 Task: Add Nordic Naturals Ultimate Omega- D3 to the cart.
Action: Mouse moved to (323, 158)
Screenshot: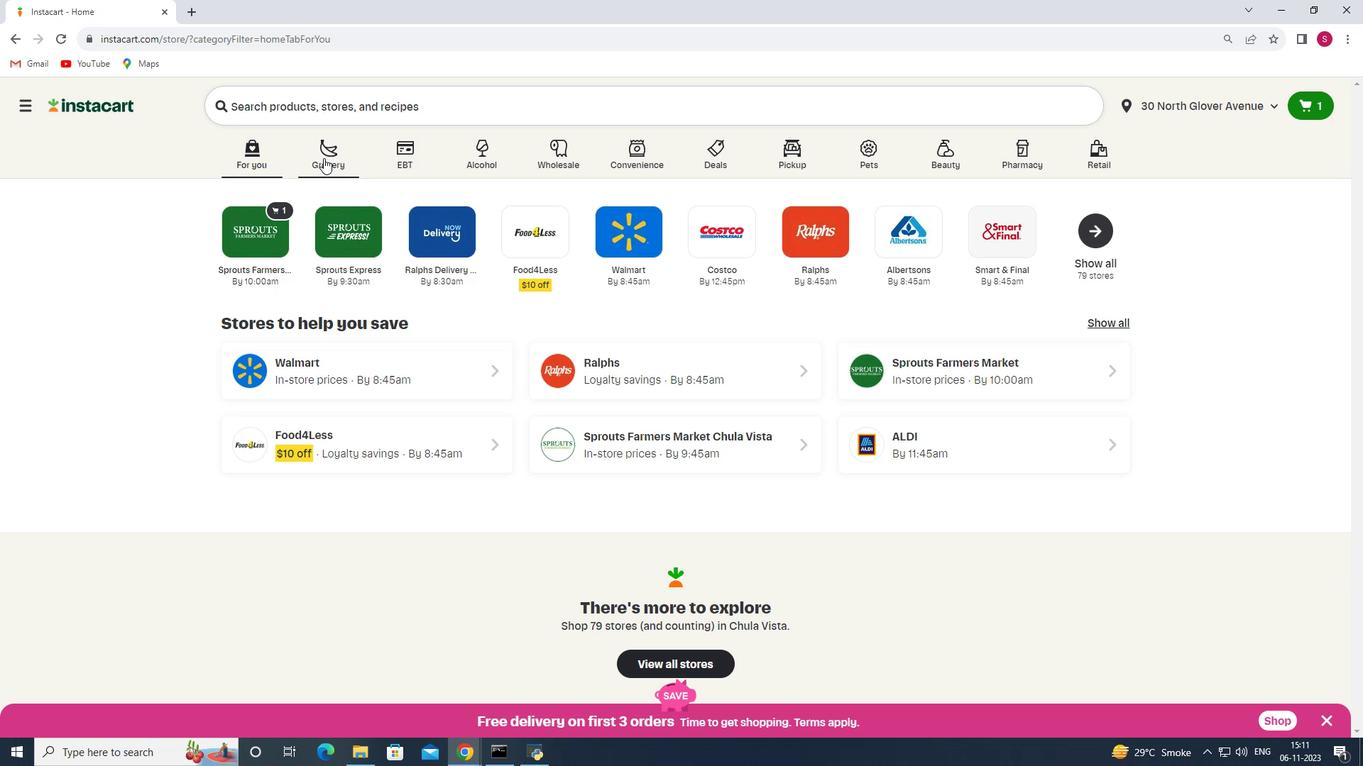 
Action: Mouse pressed left at (323, 158)
Screenshot: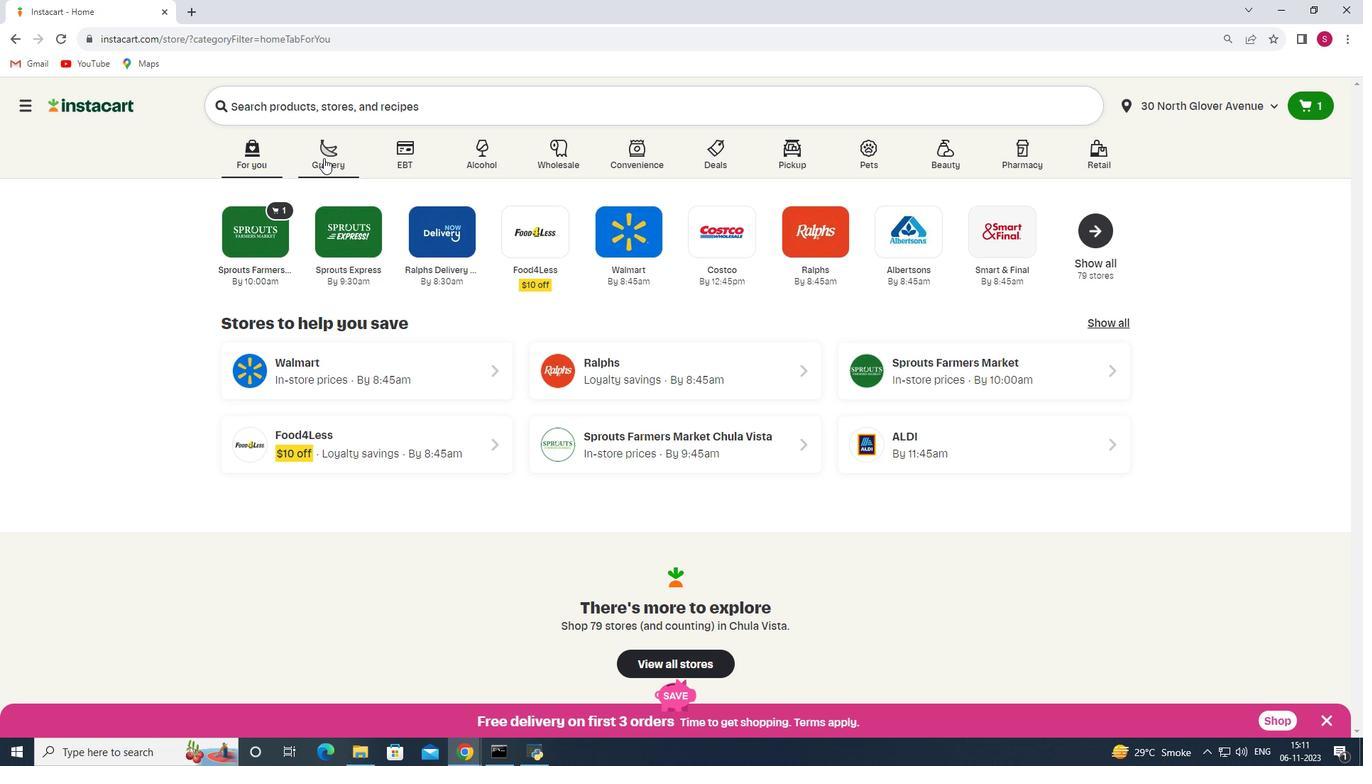 
Action: Mouse moved to (317, 396)
Screenshot: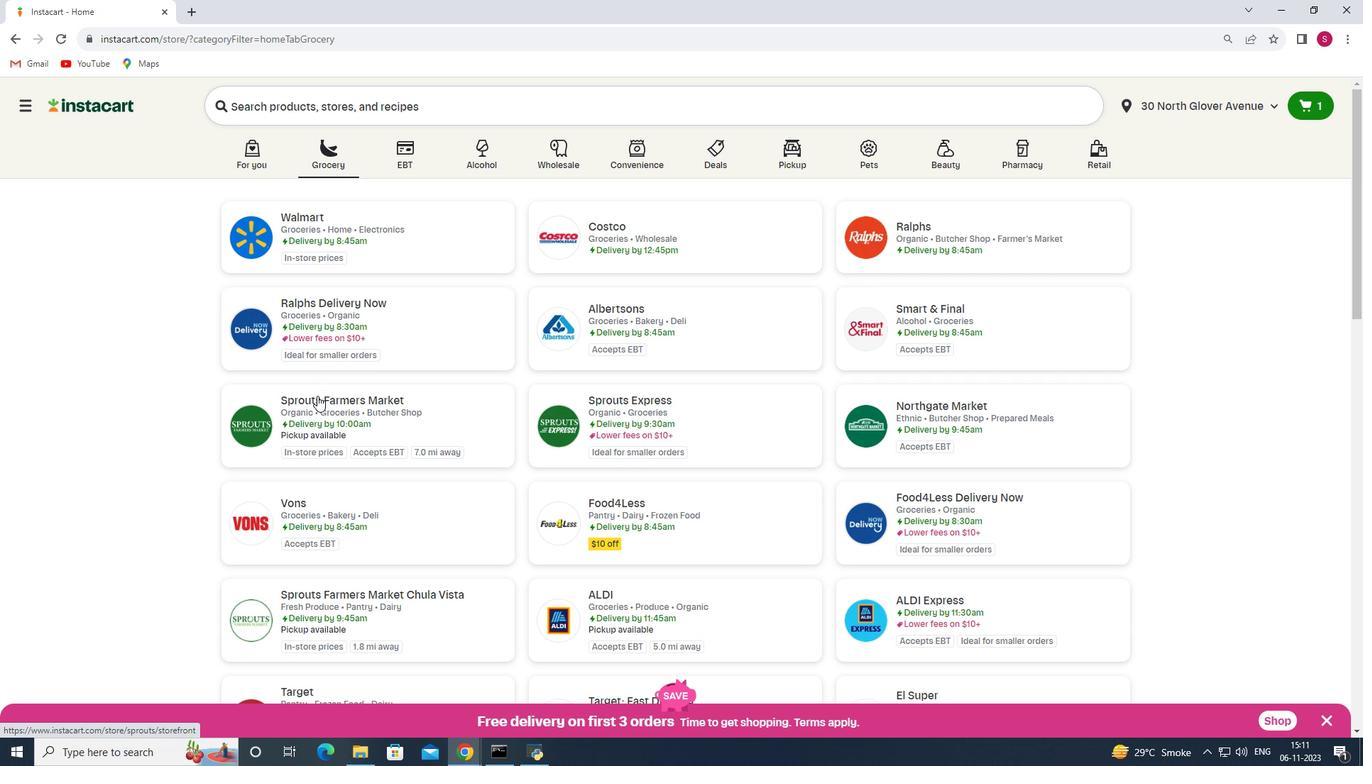 
Action: Mouse pressed left at (317, 396)
Screenshot: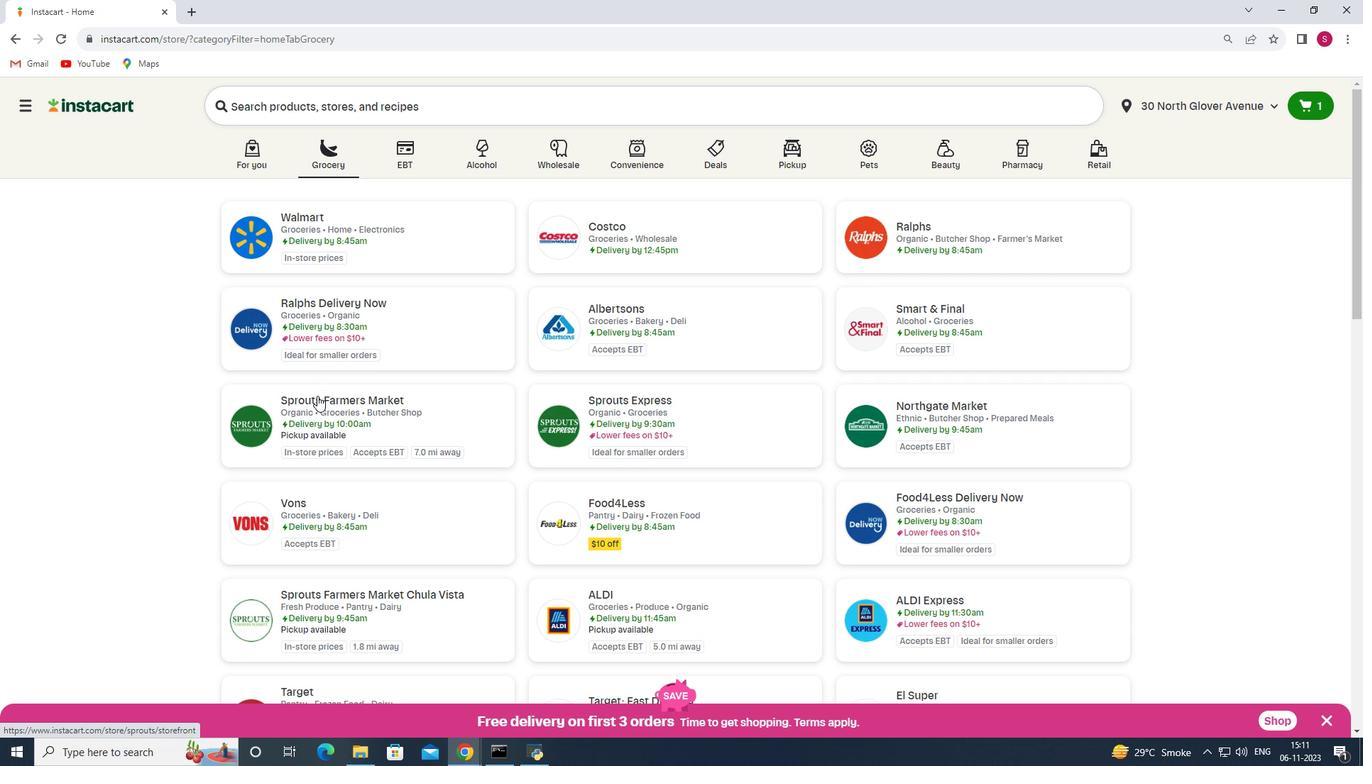 
Action: Mouse moved to (105, 514)
Screenshot: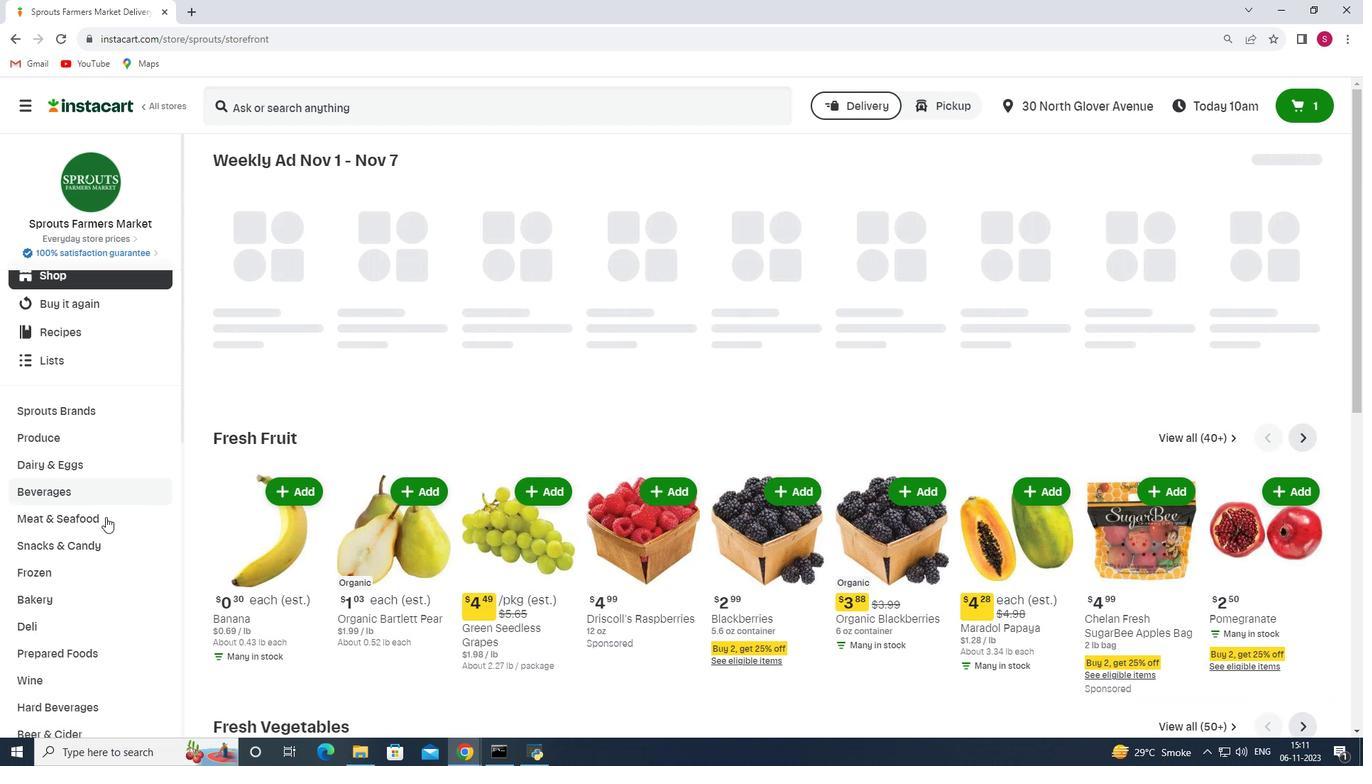 
Action: Mouse scrolled (105, 514) with delta (0, 0)
Screenshot: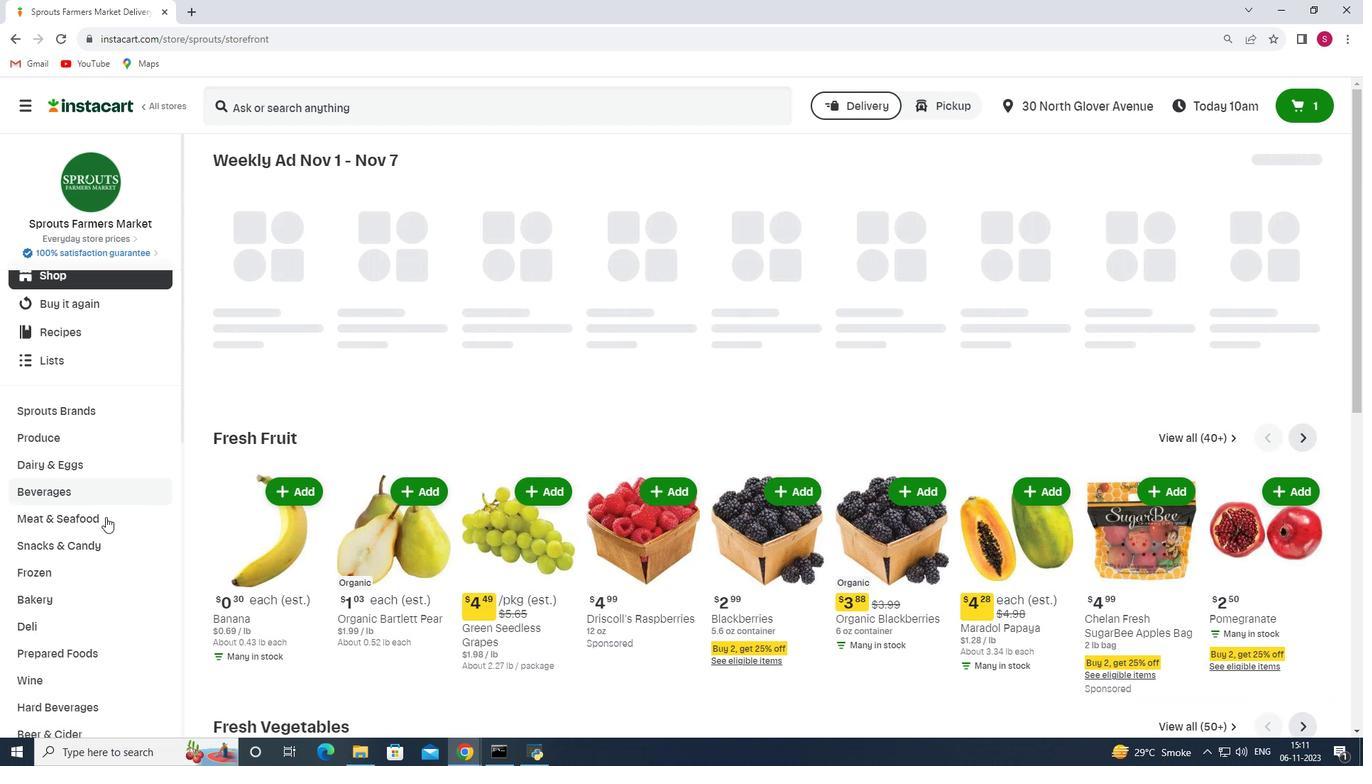 
Action: Mouse moved to (105, 516)
Screenshot: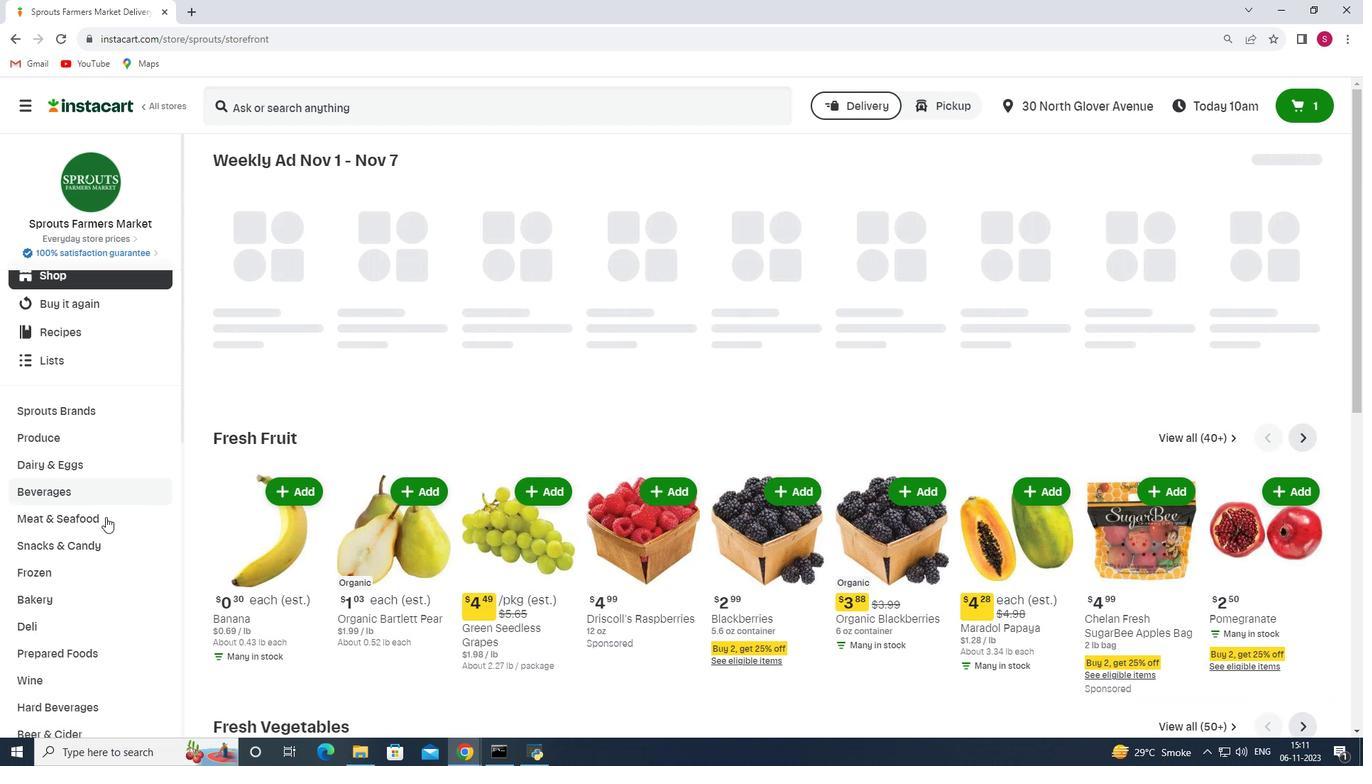 
Action: Mouse scrolled (105, 516) with delta (0, 0)
Screenshot: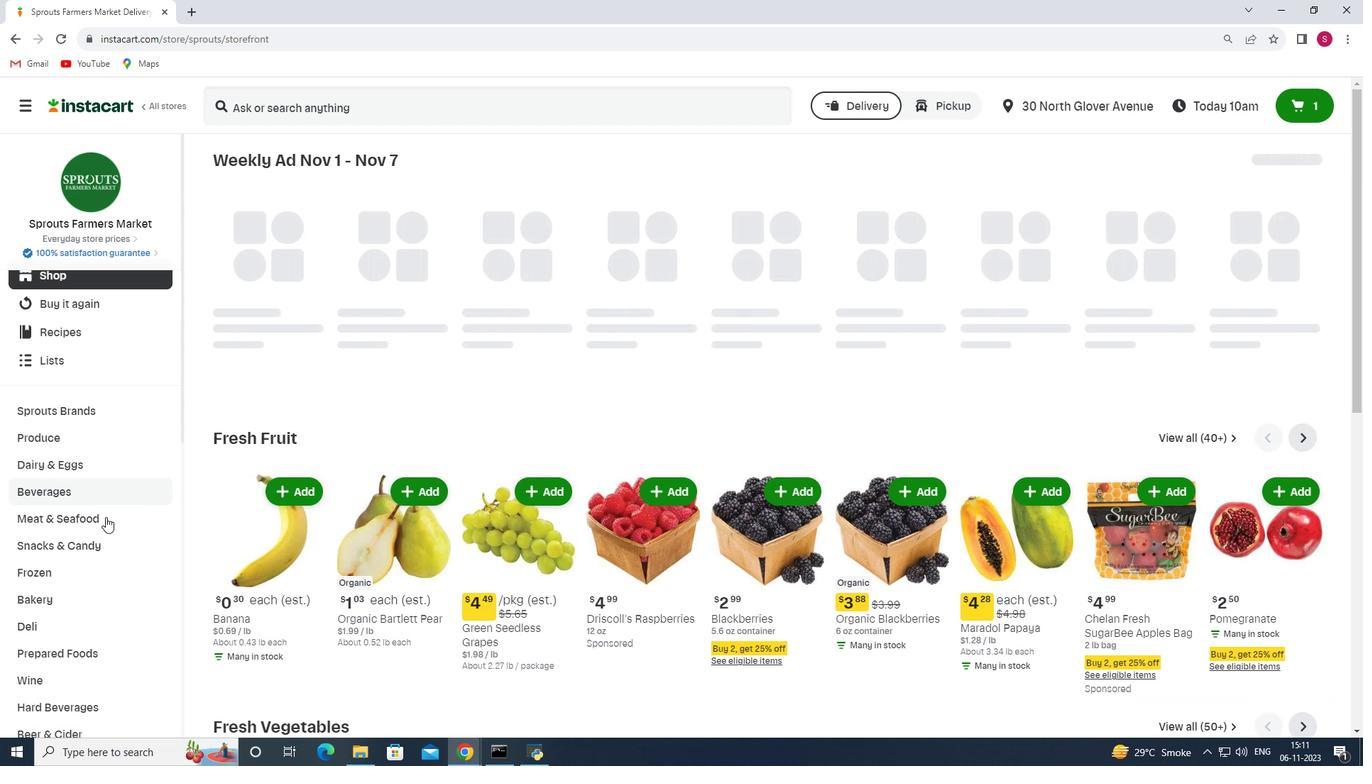 
Action: Mouse moved to (105, 517)
Screenshot: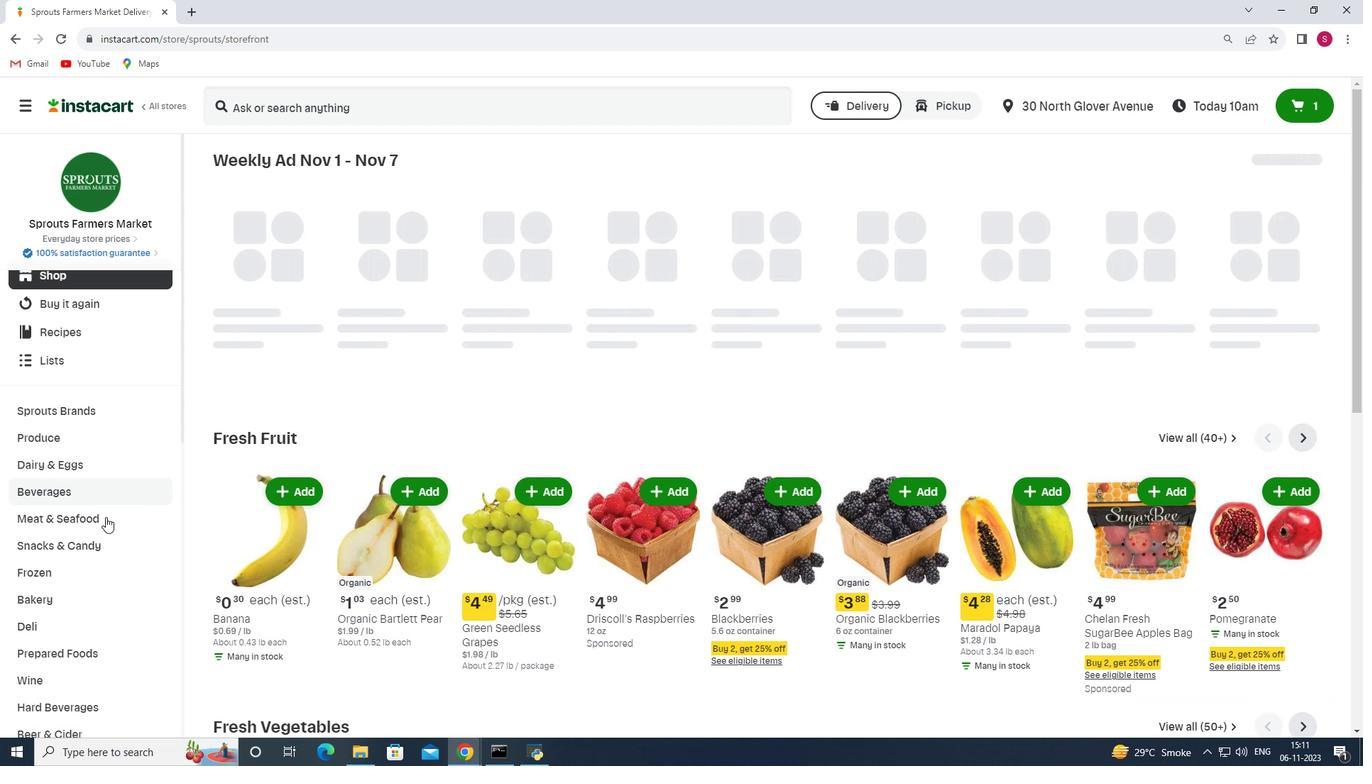 
Action: Mouse scrolled (105, 516) with delta (0, 0)
Screenshot: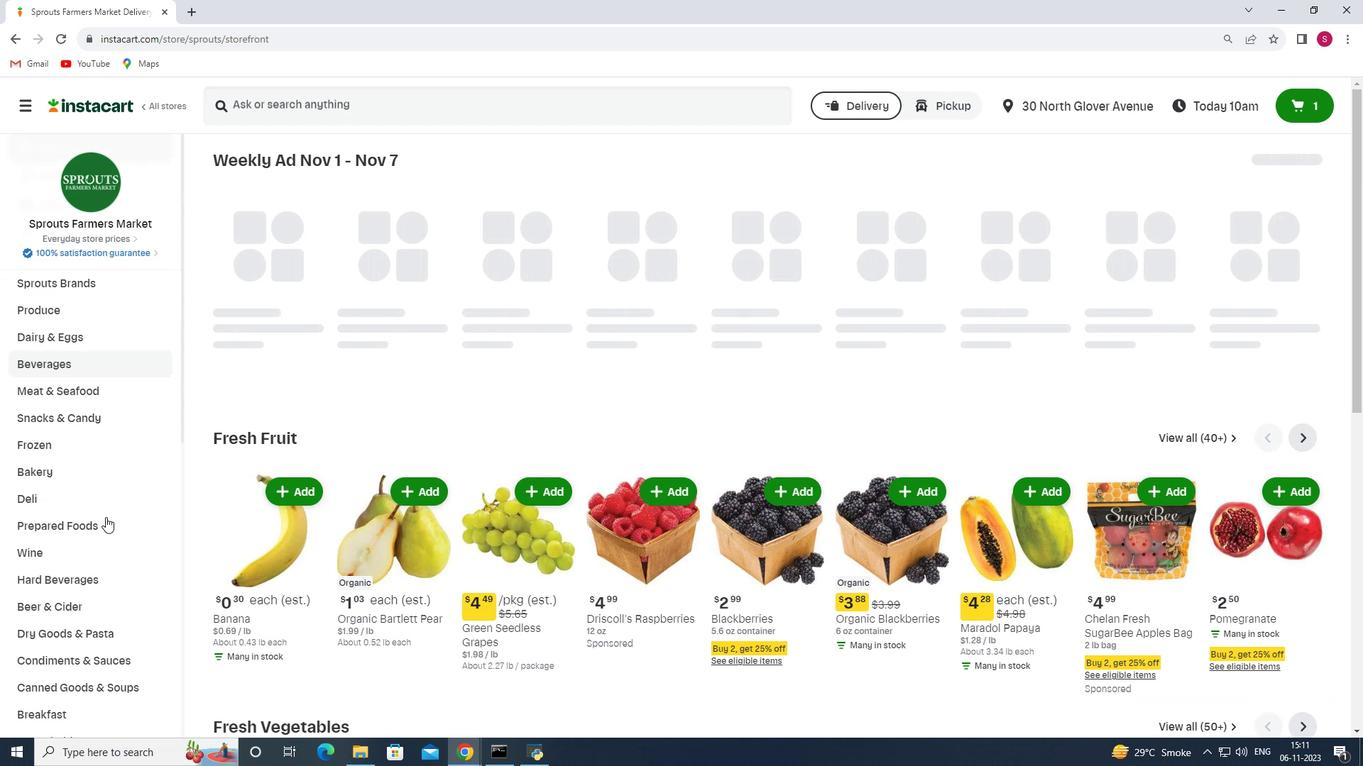 
Action: Mouse scrolled (105, 516) with delta (0, 0)
Screenshot: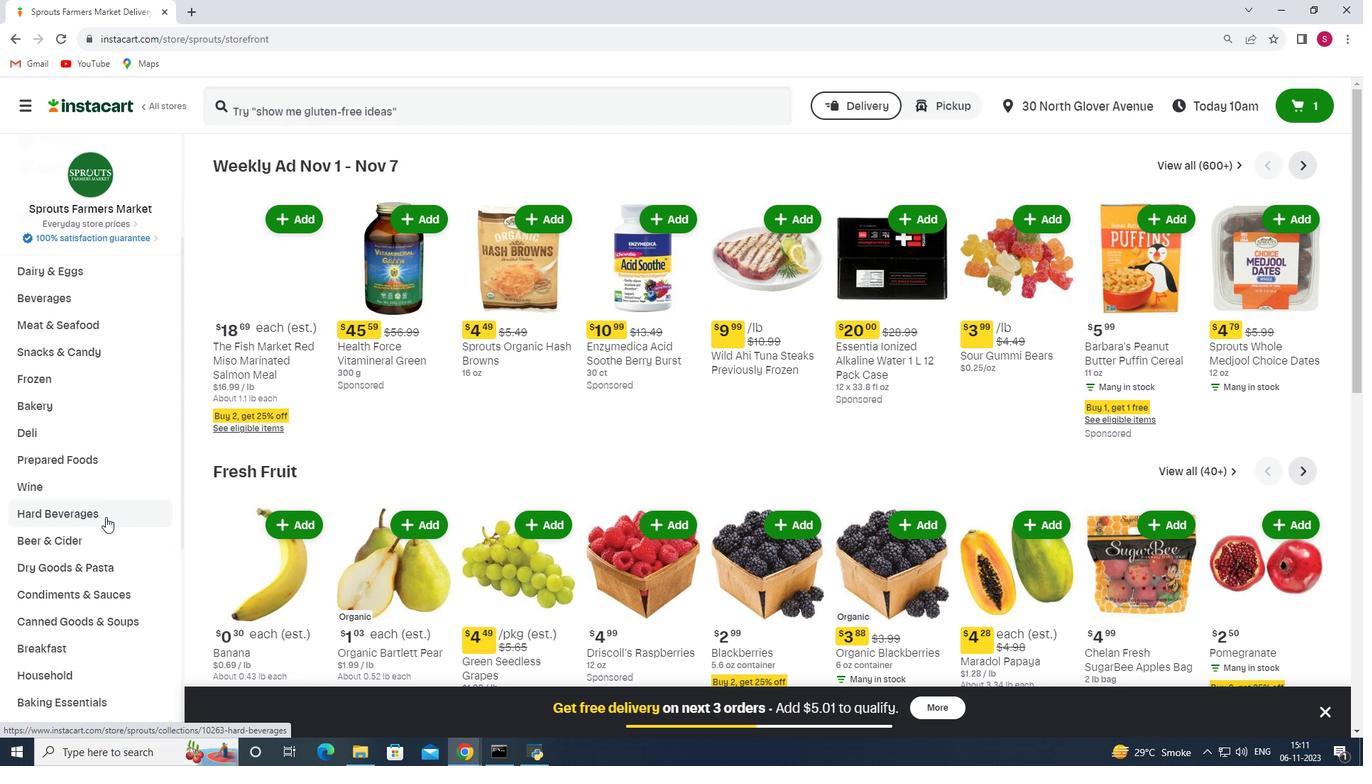 
Action: Mouse scrolled (105, 516) with delta (0, 0)
Screenshot: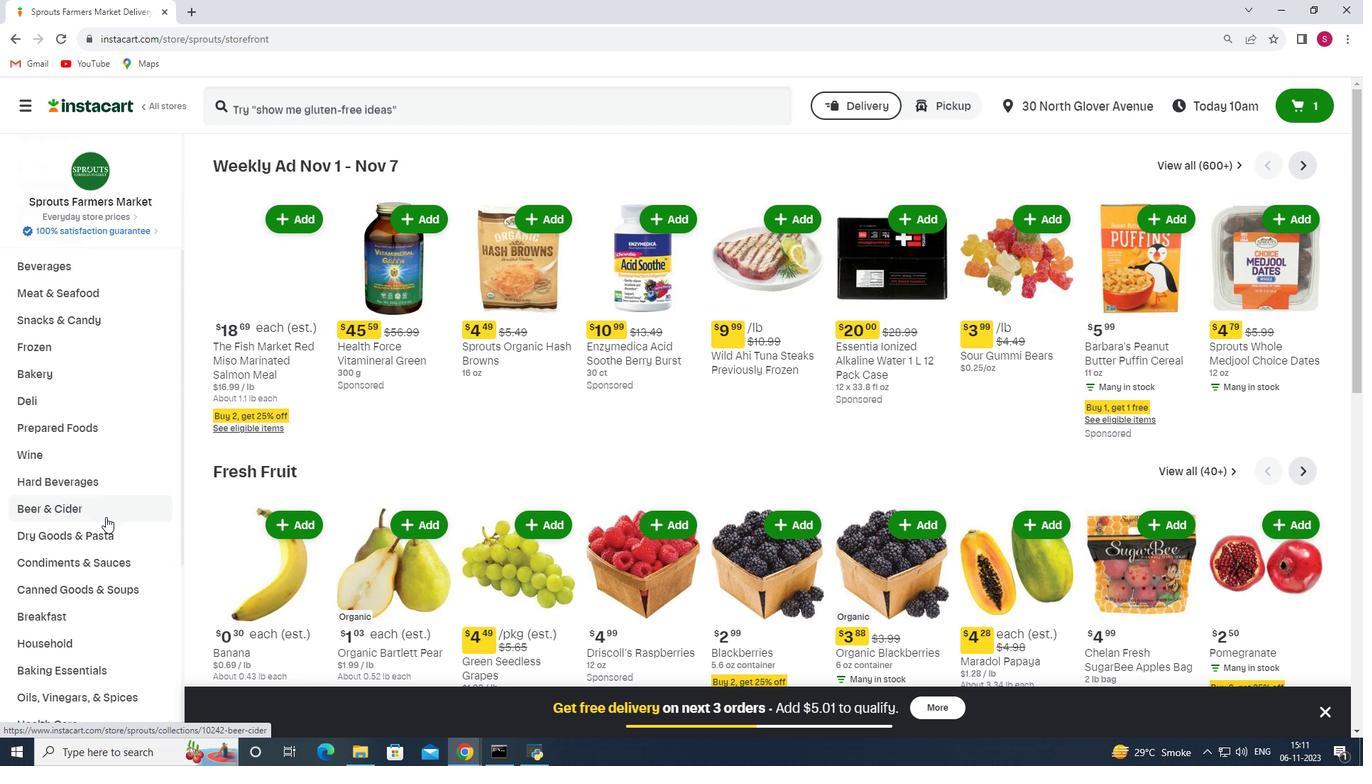 
Action: Mouse moved to (66, 536)
Screenshot: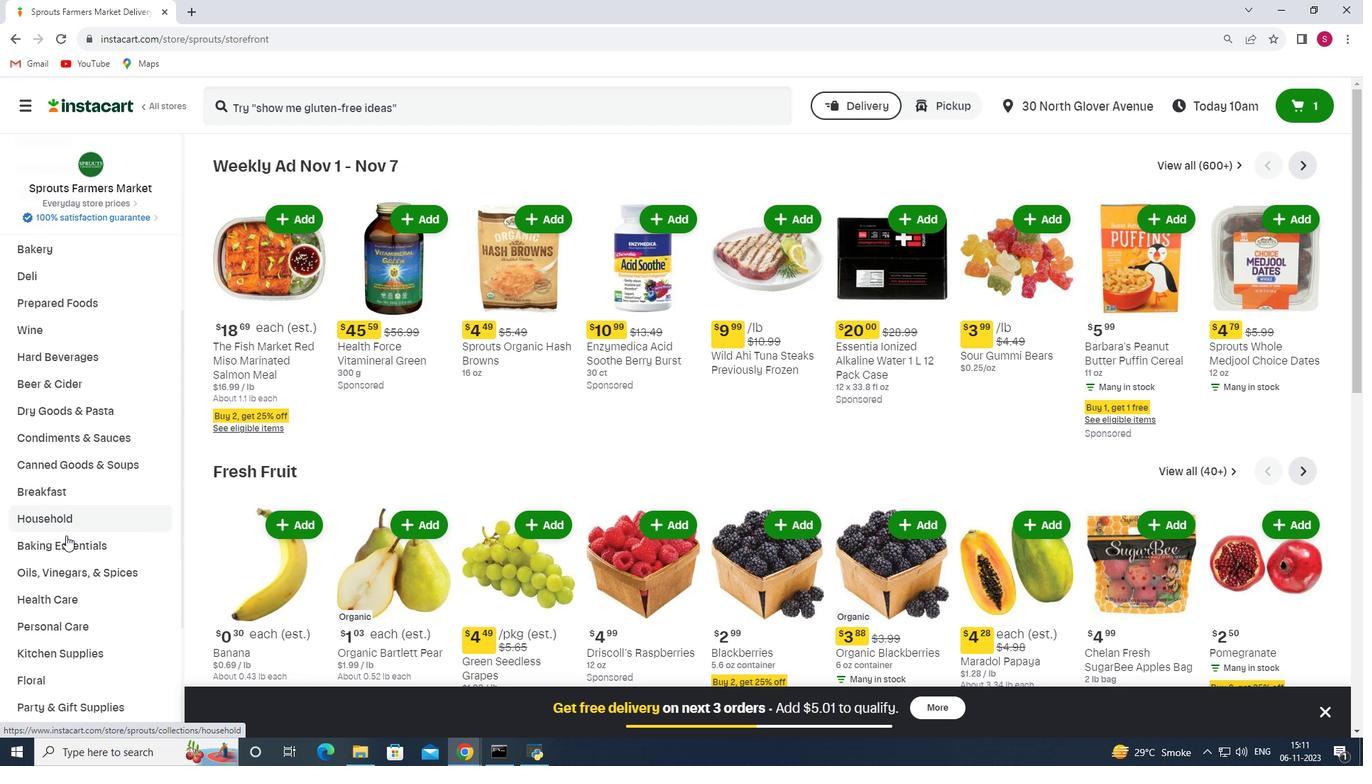
Action: Mouse scrolled (66, 535) with delta (0, 0)
Screenshot: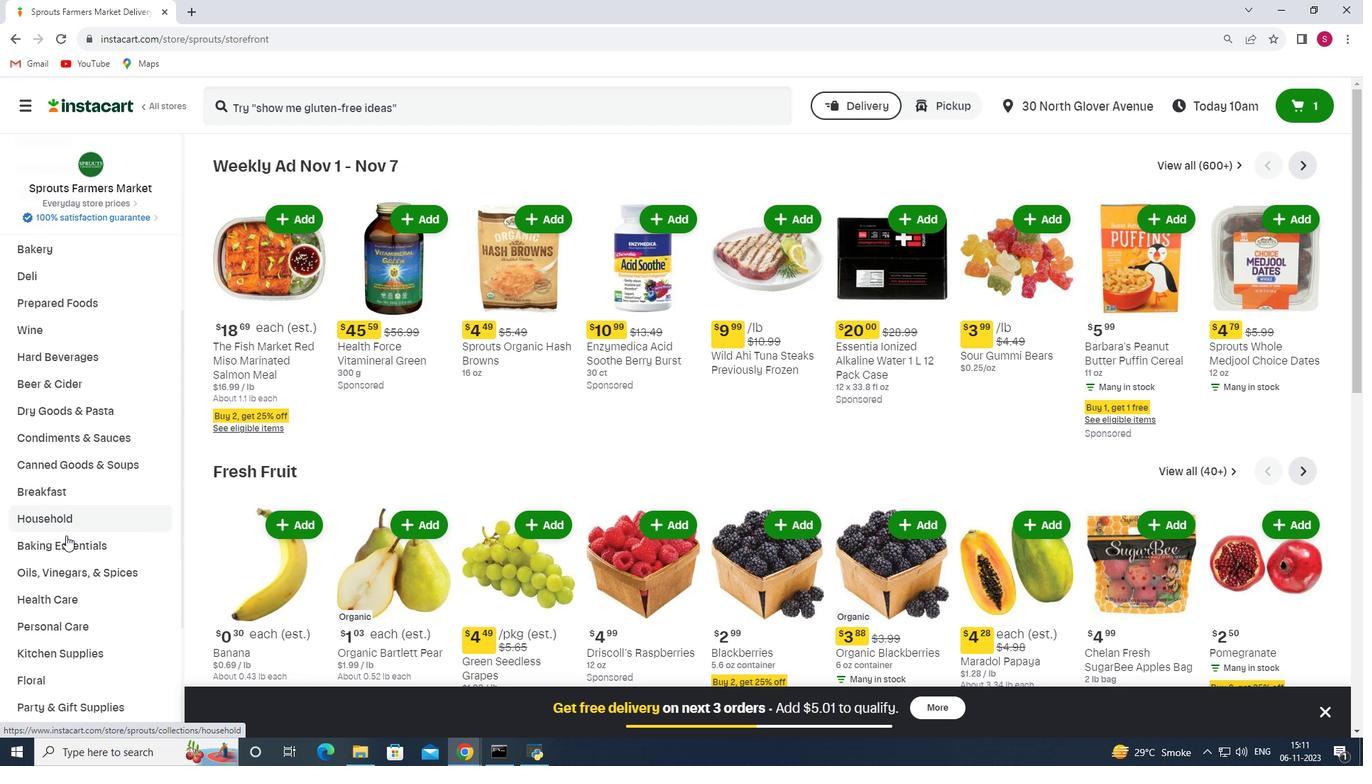 
Action: Mouse moved to (66, 536)
Screenshot: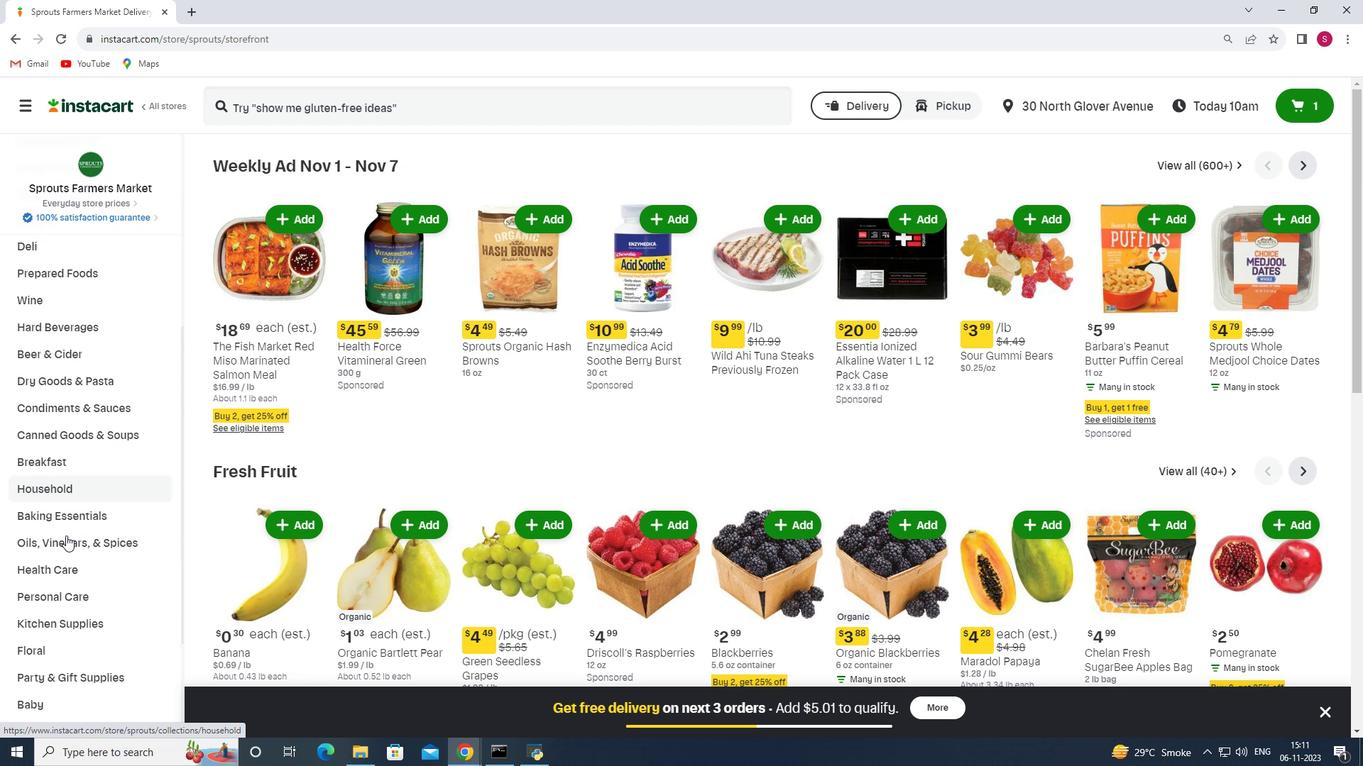 
Action: Mouse scrolled (66, 535) with delta (0, 0)
Screenshot: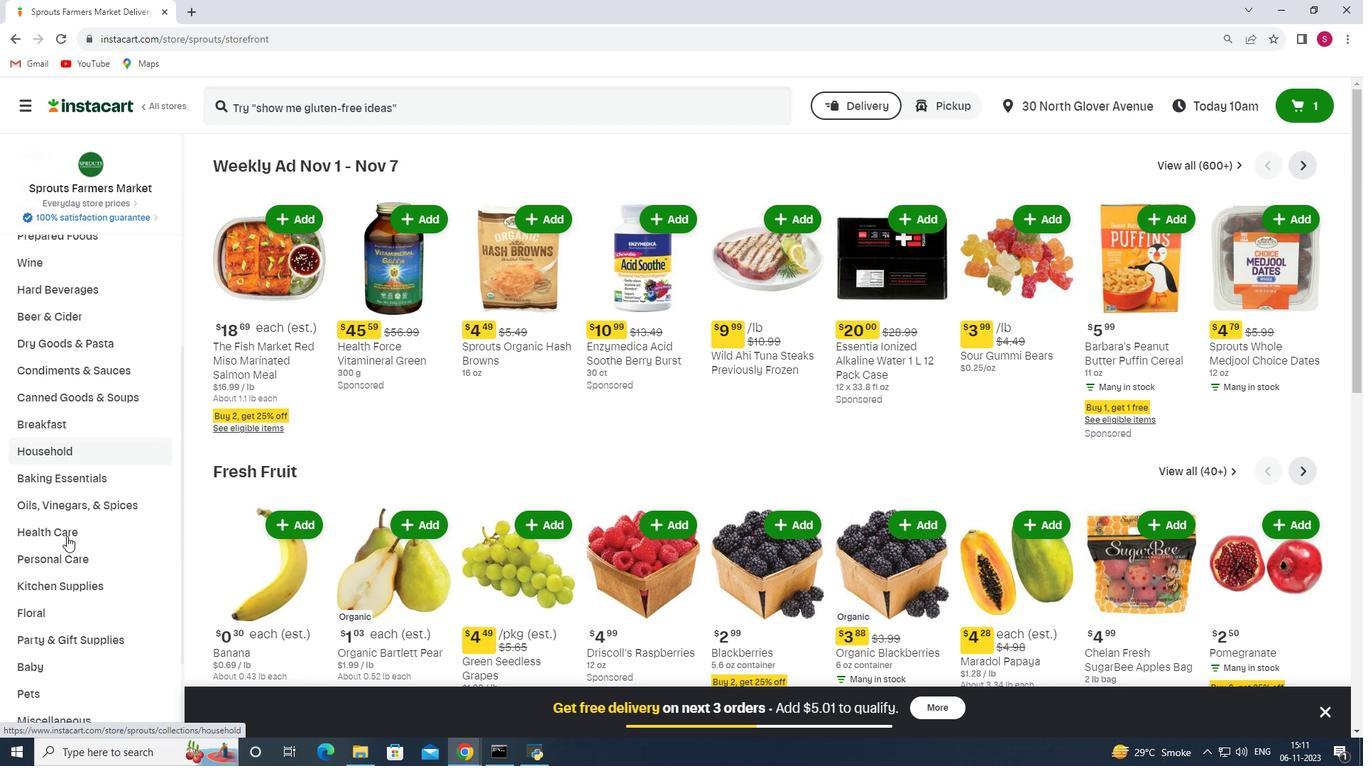 
Action: Mouse moved to (80, 477)
Screenshot: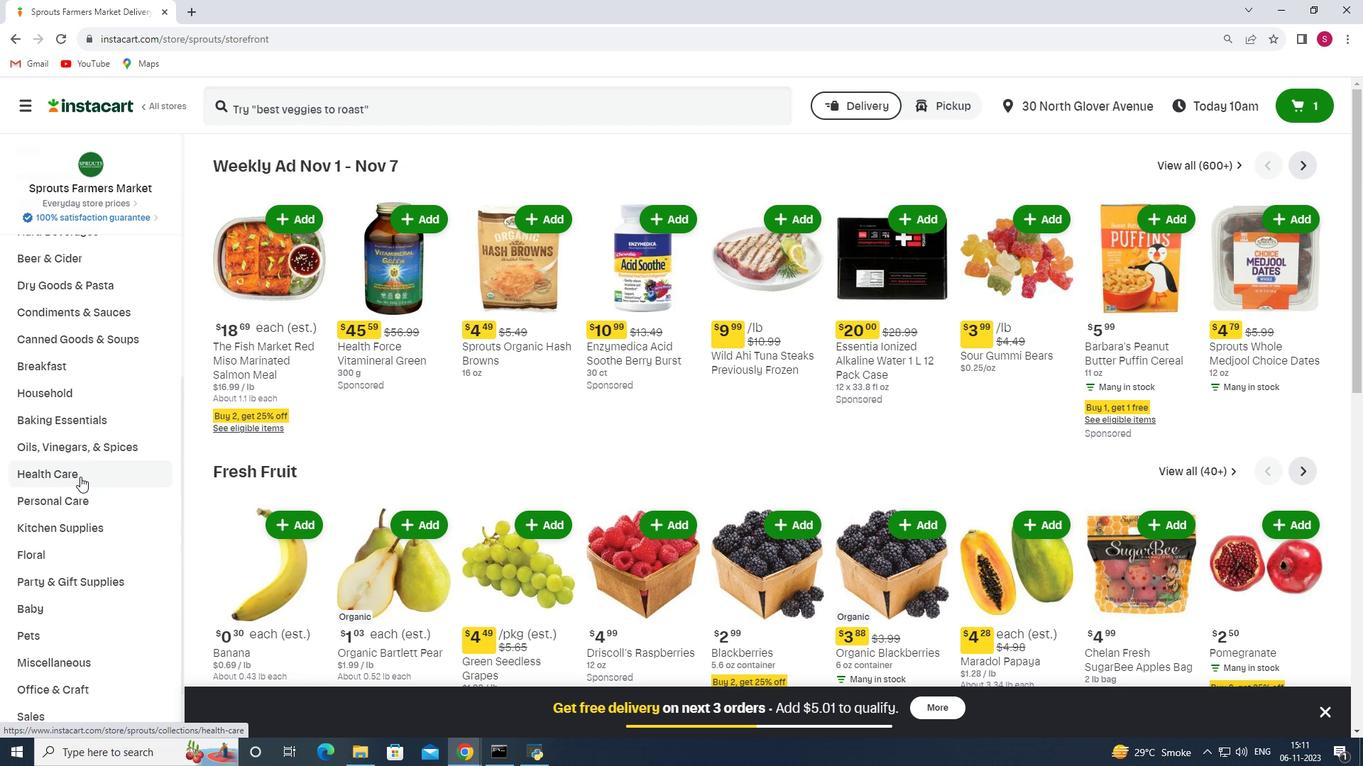 
Action: Mouse pressed left at (80, 477)
Screenshot: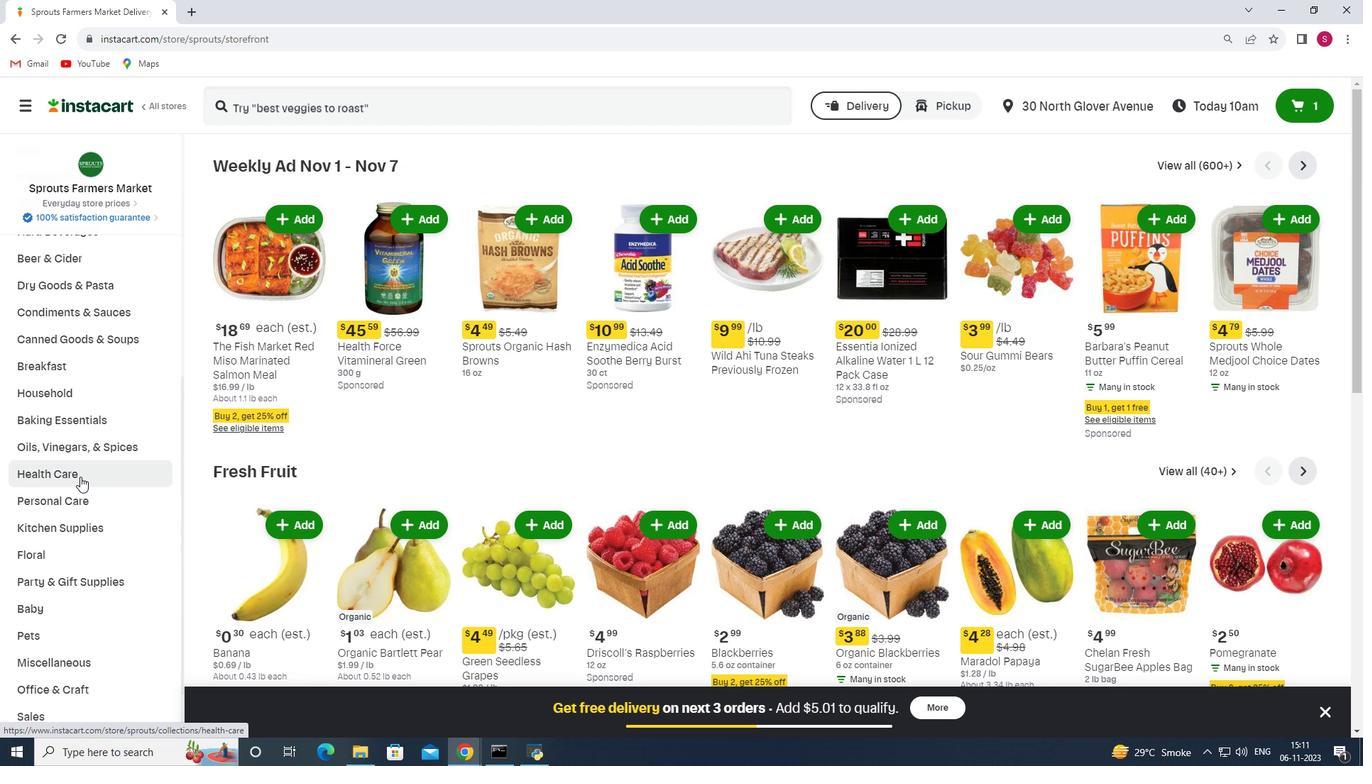 
Action: Mouse moved to (510, 200)
Screenshot: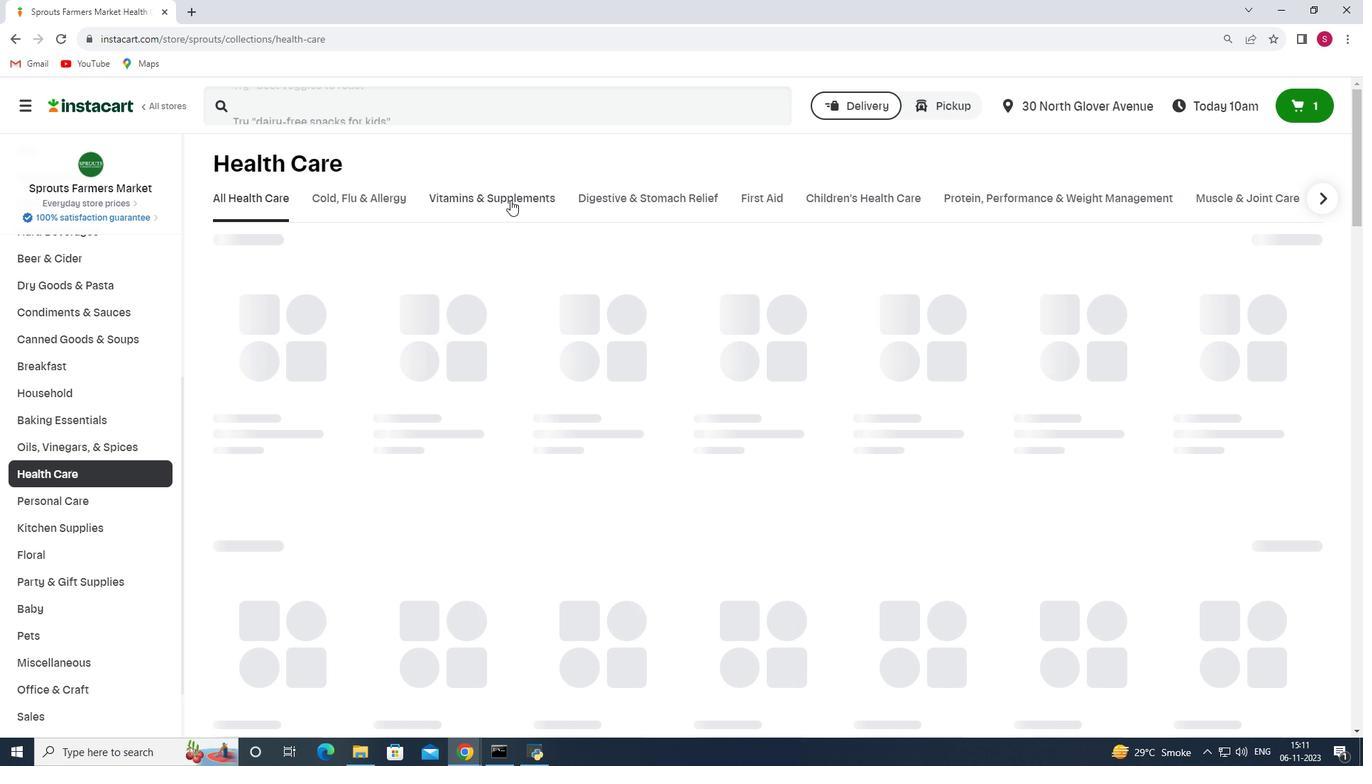 
Action: Mouse pressed left at (510, 200)
Screenshot: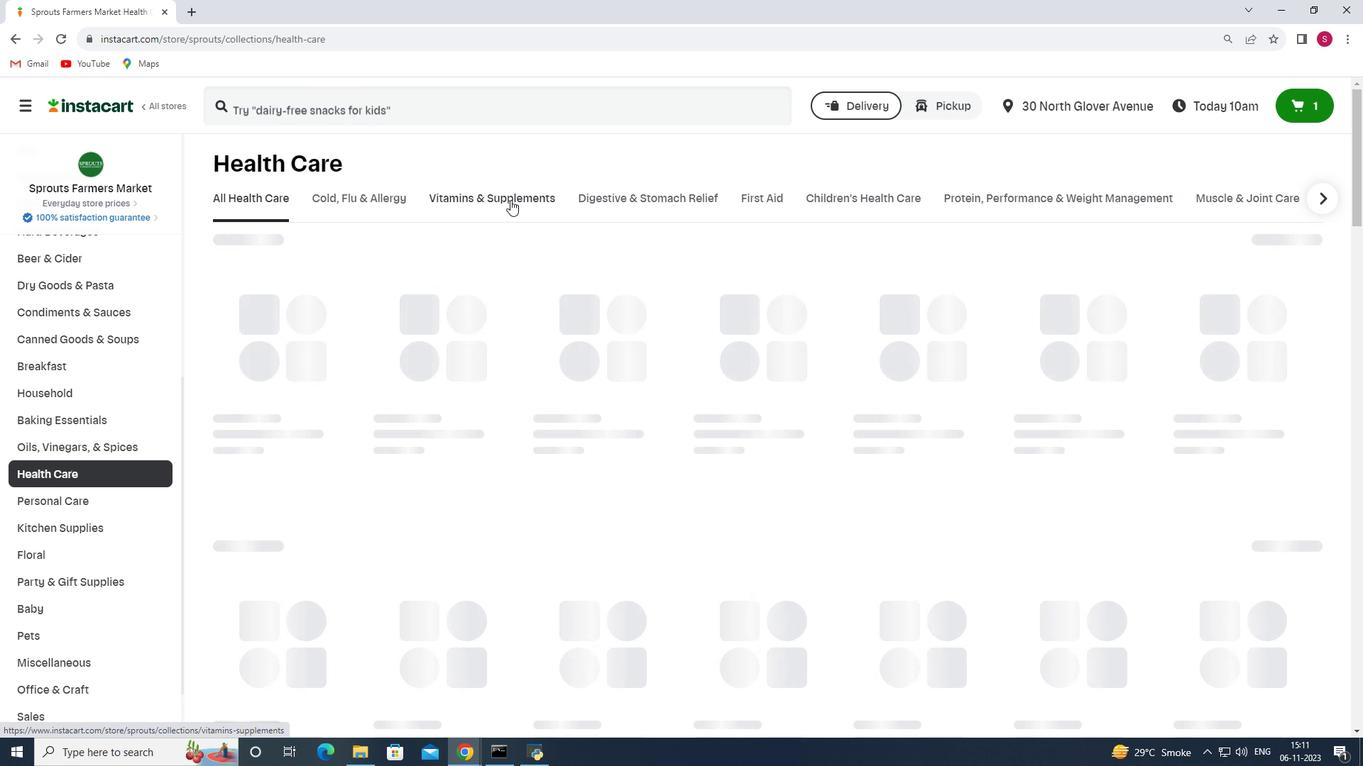 
Action: Mouse moved to (984, 254)
Screenshot: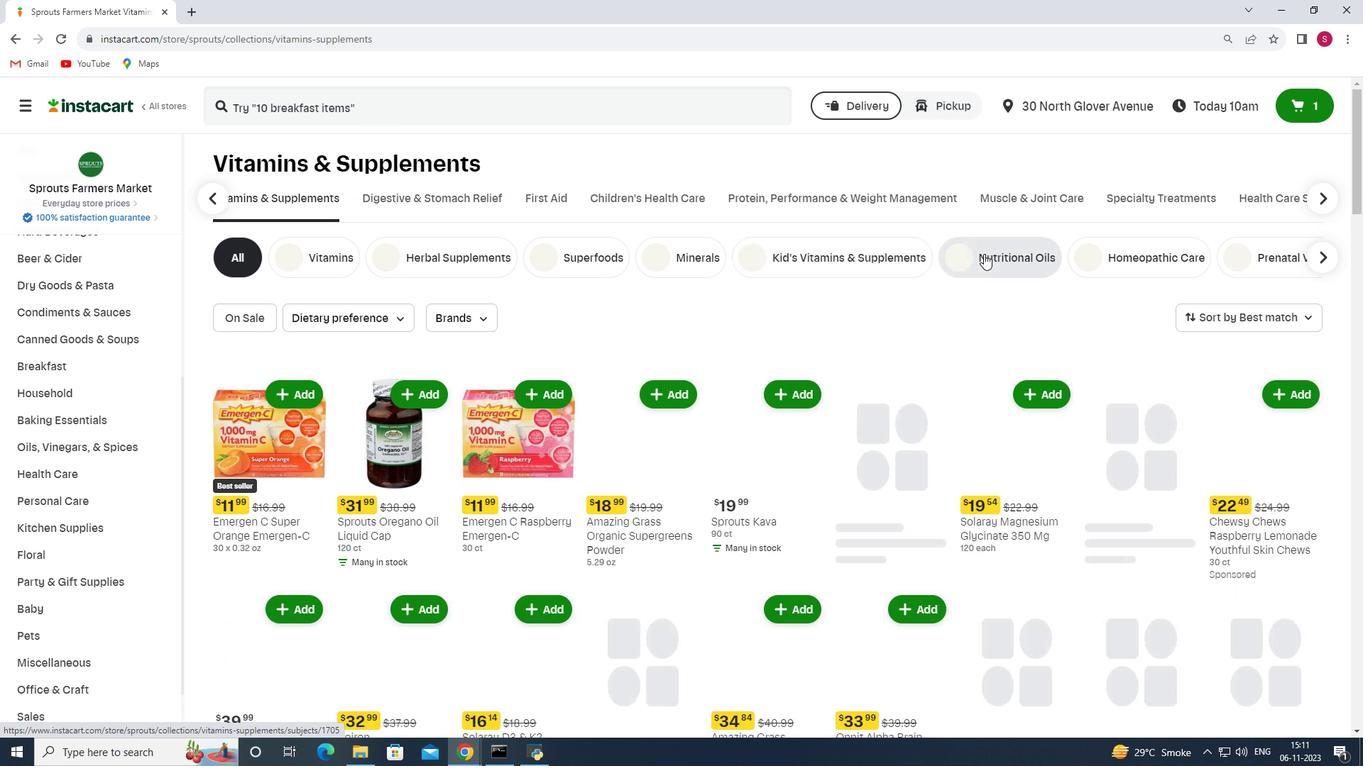
Action: Mouse pressed left at (984, 254)
Screenshot: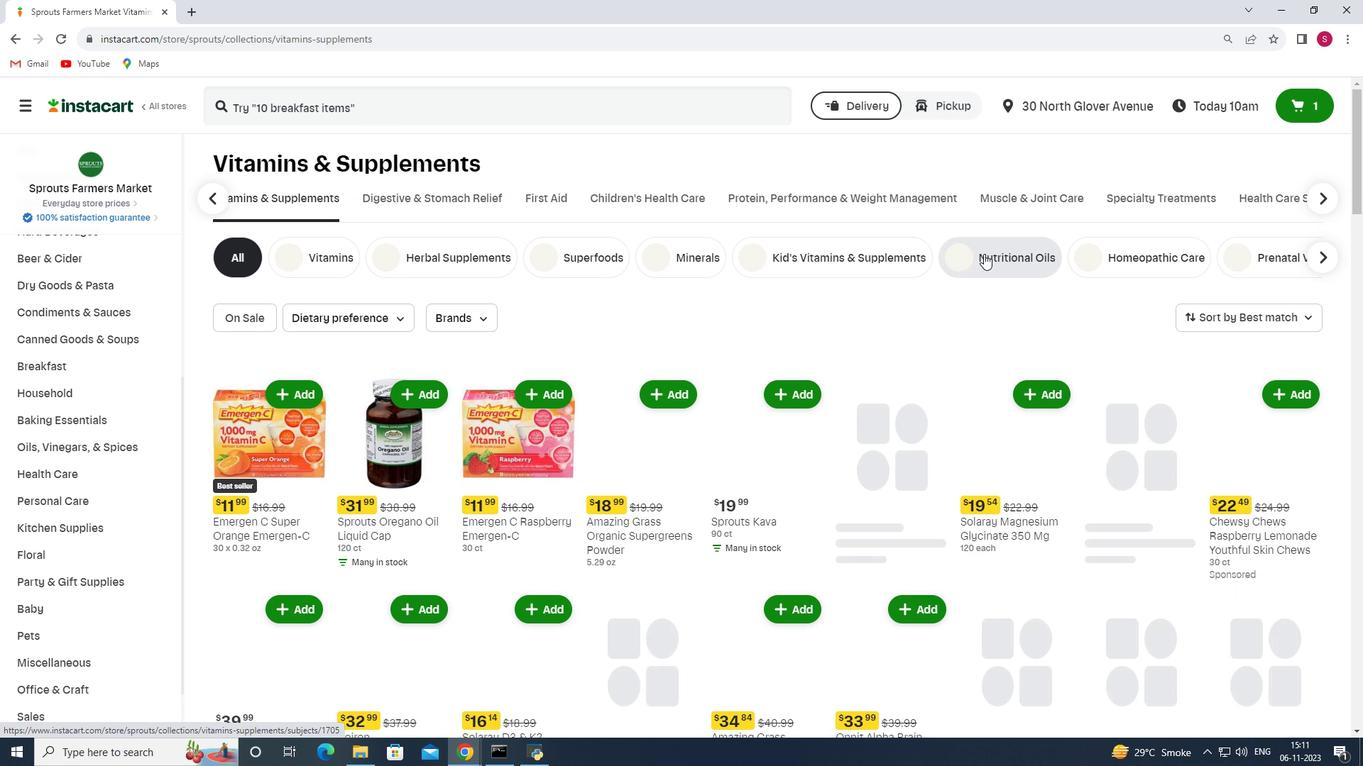 
Action: Mouse moved to (381, 109)
Screenshot: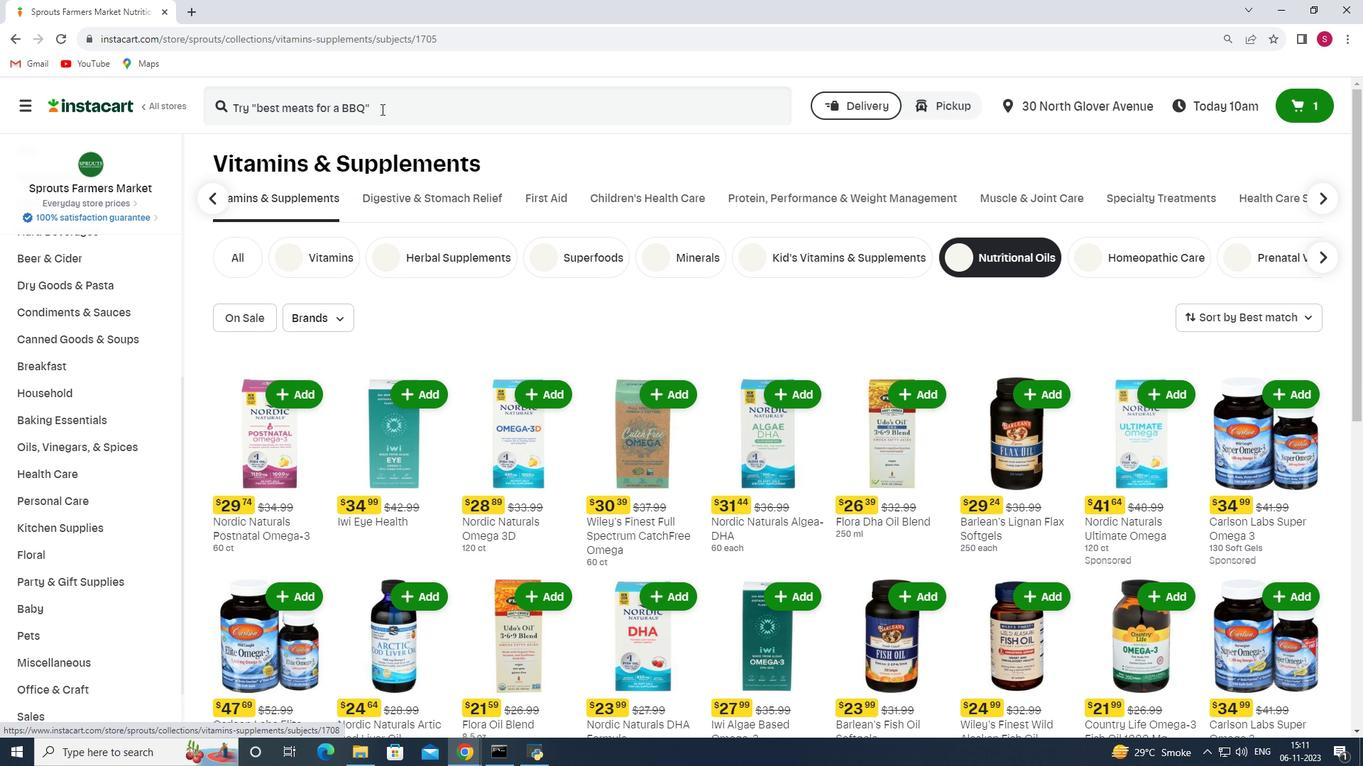 
Action: Mouse pressed left at (381, 109)
Screenshot: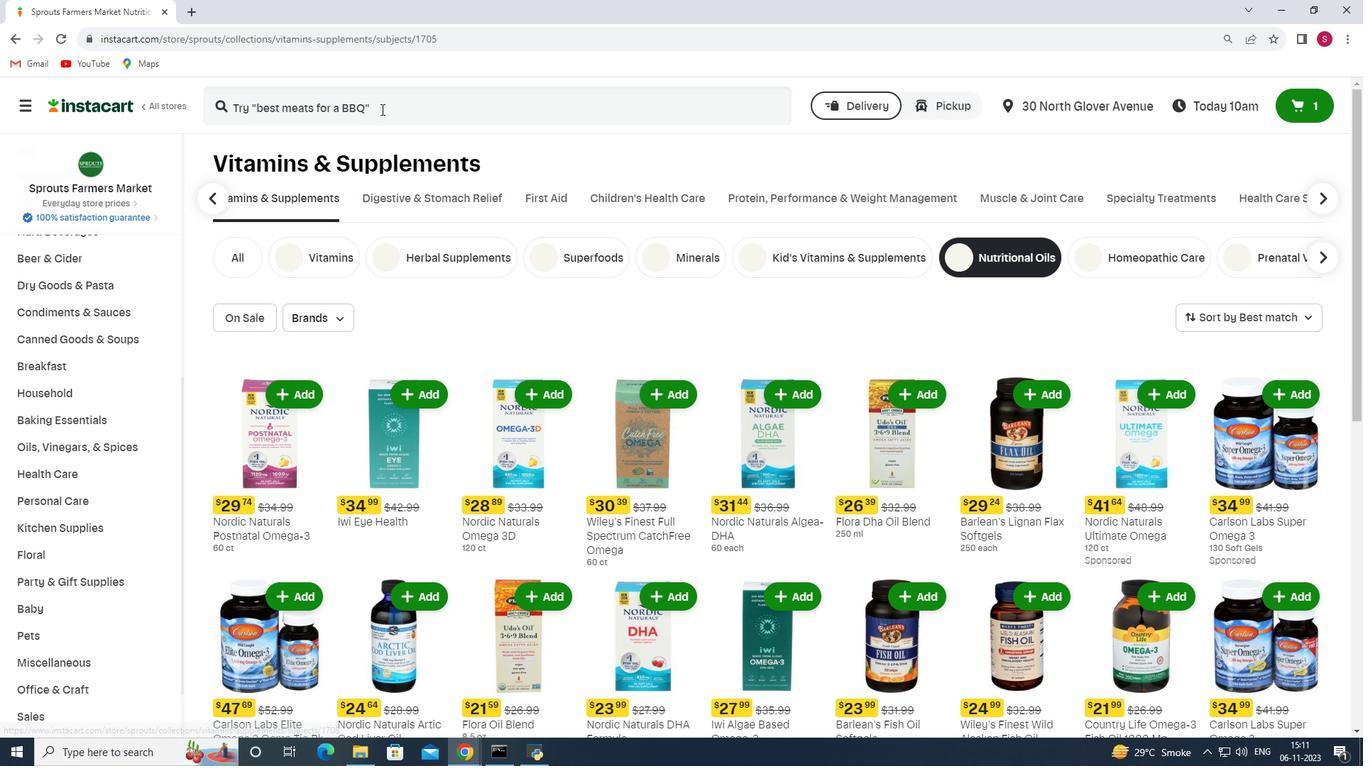 
Action: Key pressed <Key.shift>Nordic<Key.space><Key.shift>Naturals<Key.space><Key.shift>Ultimate<Key.space><Key.shift>Omega-<Key.space><Key.shift>D3<Key.enter>
Screenshot: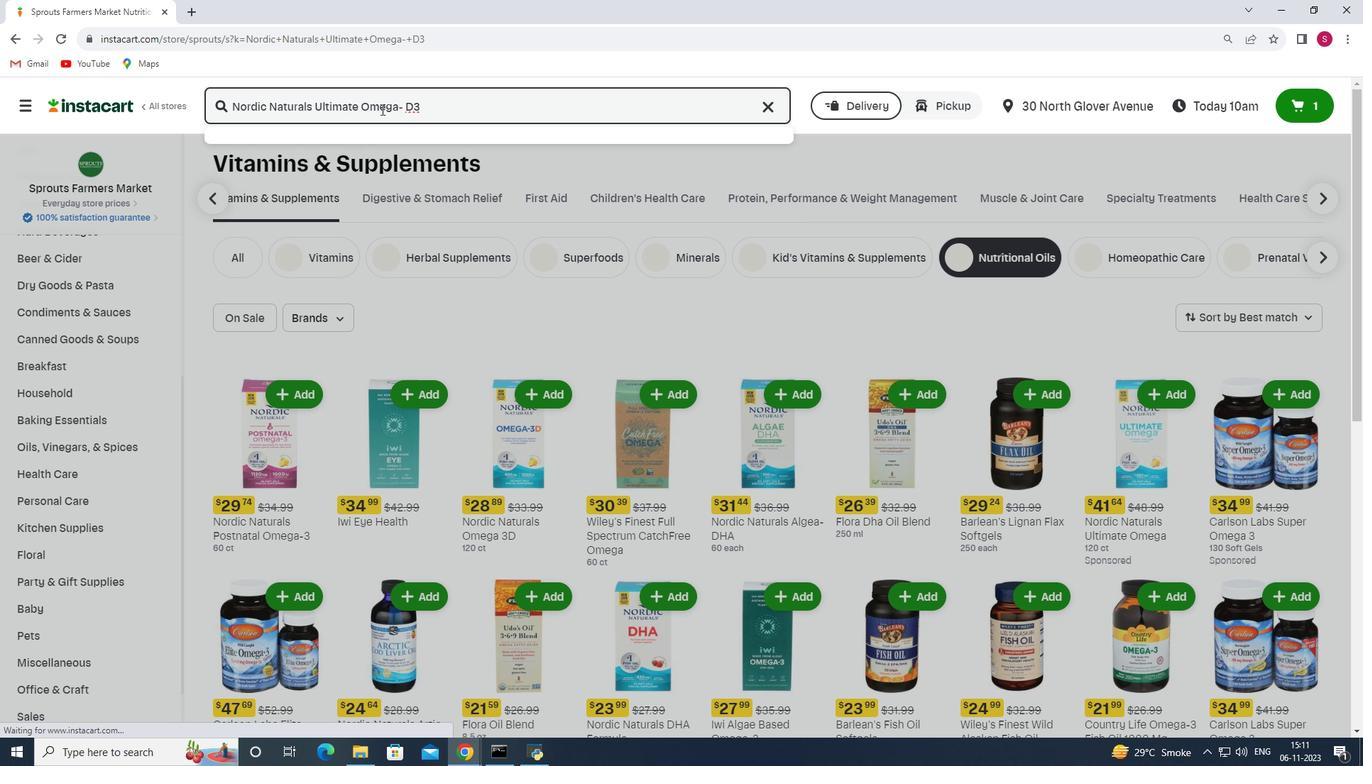 
Action: Mouse moved to (605, 264)
Screenshot: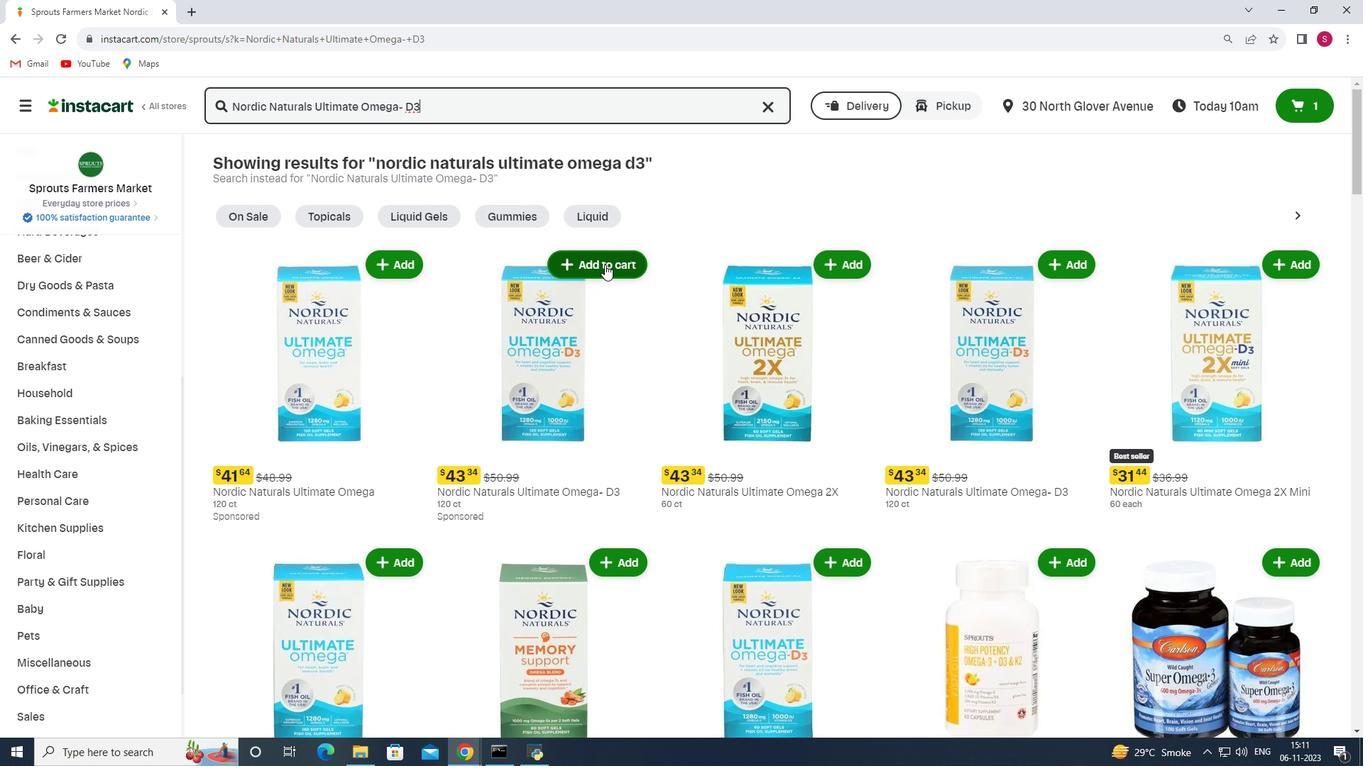 
Action: Mouse pressed left at (605, 264)
Screenshot: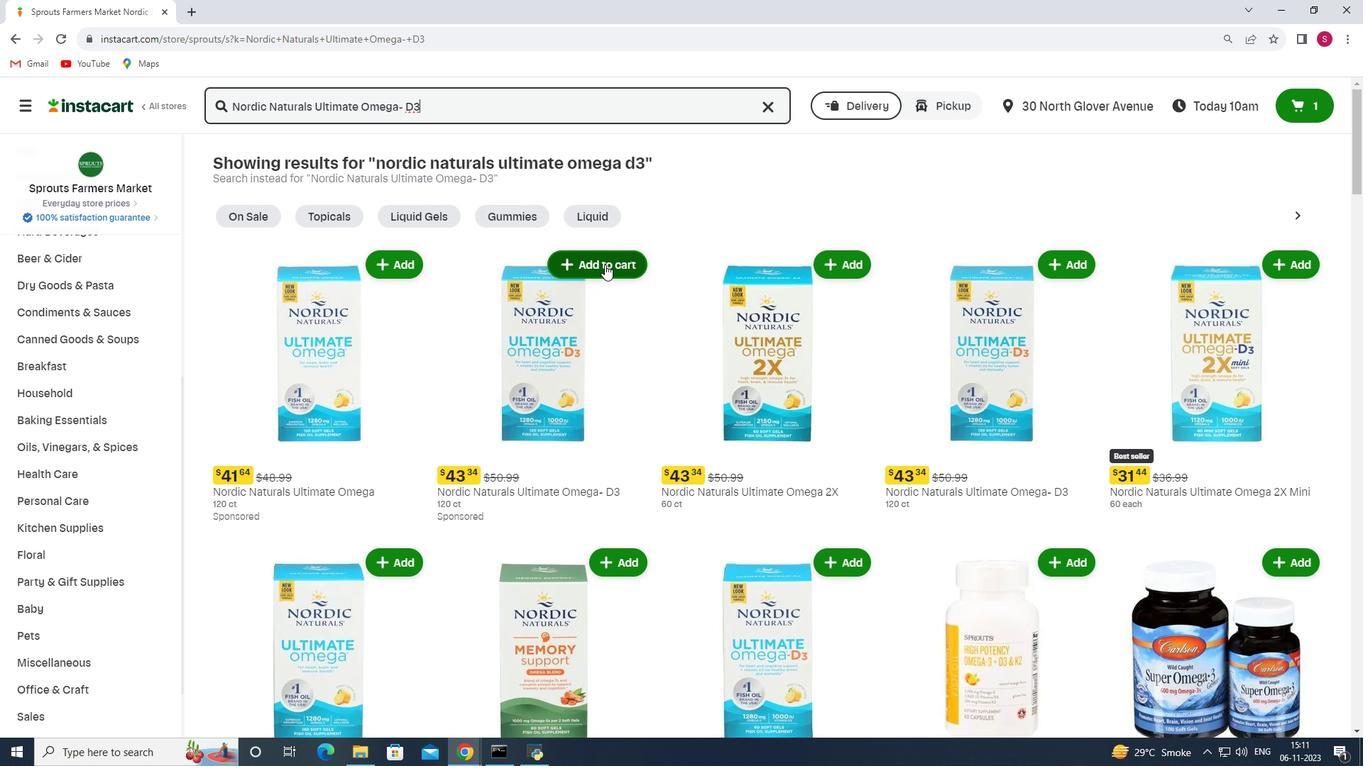
